 Task: In the  document Niagara.html Add another  'page' Use the Tool Explore 'and look for brief about the picture in first page, copy 2-3 lines in second sheet.' Align the text to the center
Action: Mouse moved to (129, 74)
Screenshot: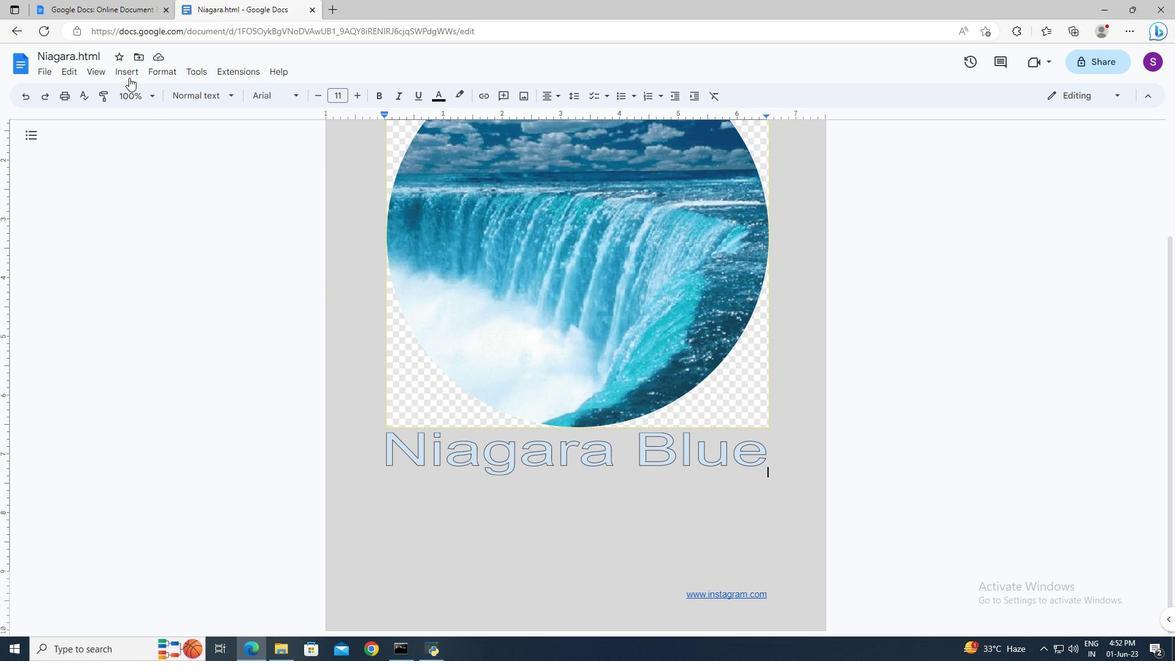 
Action: Mouse pressed left at (129, 74)
Screenshot: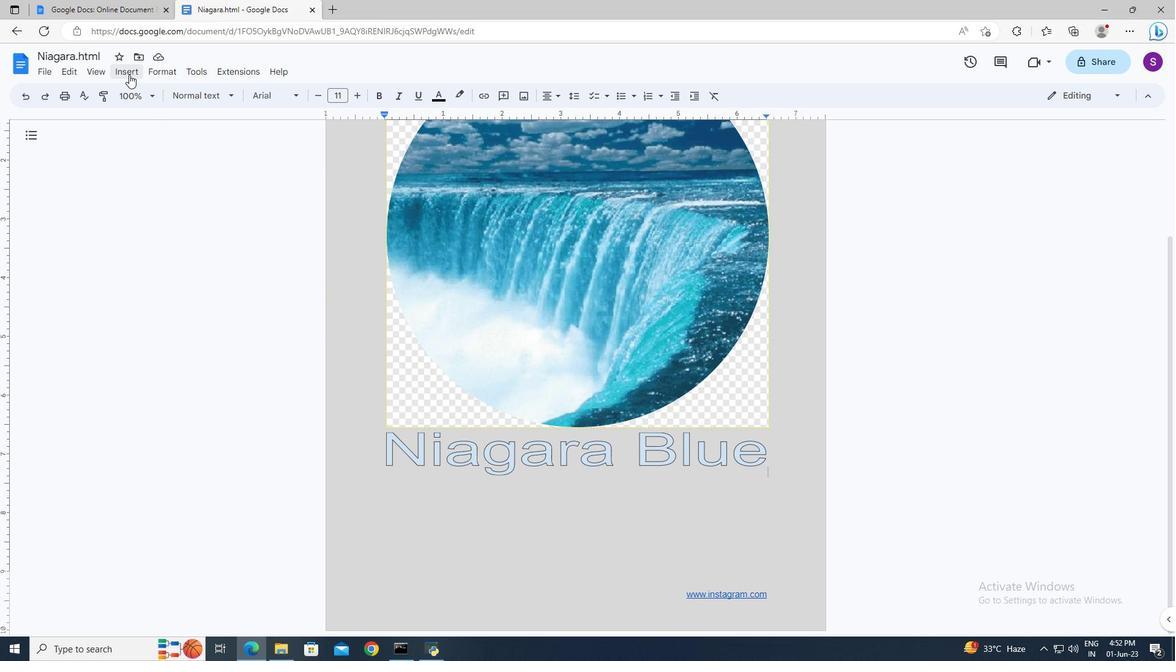 
Action: Mouse moved to (325, 421)
Screenshot: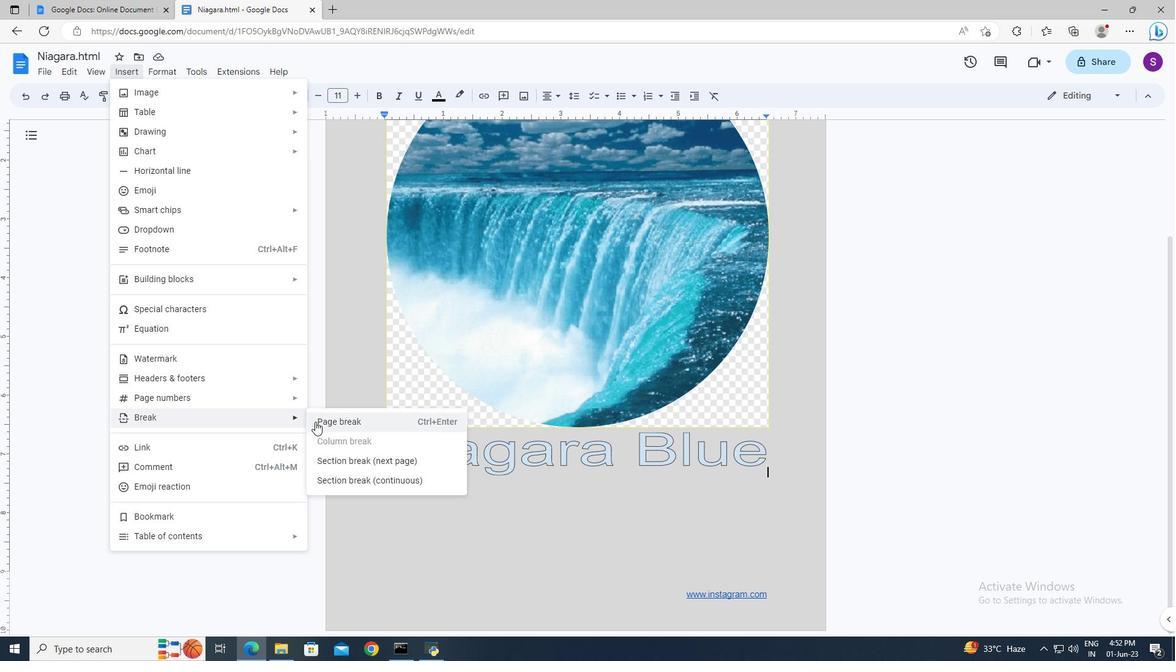 
Action: Mouse pressed left at (325, 421)
Screenshot: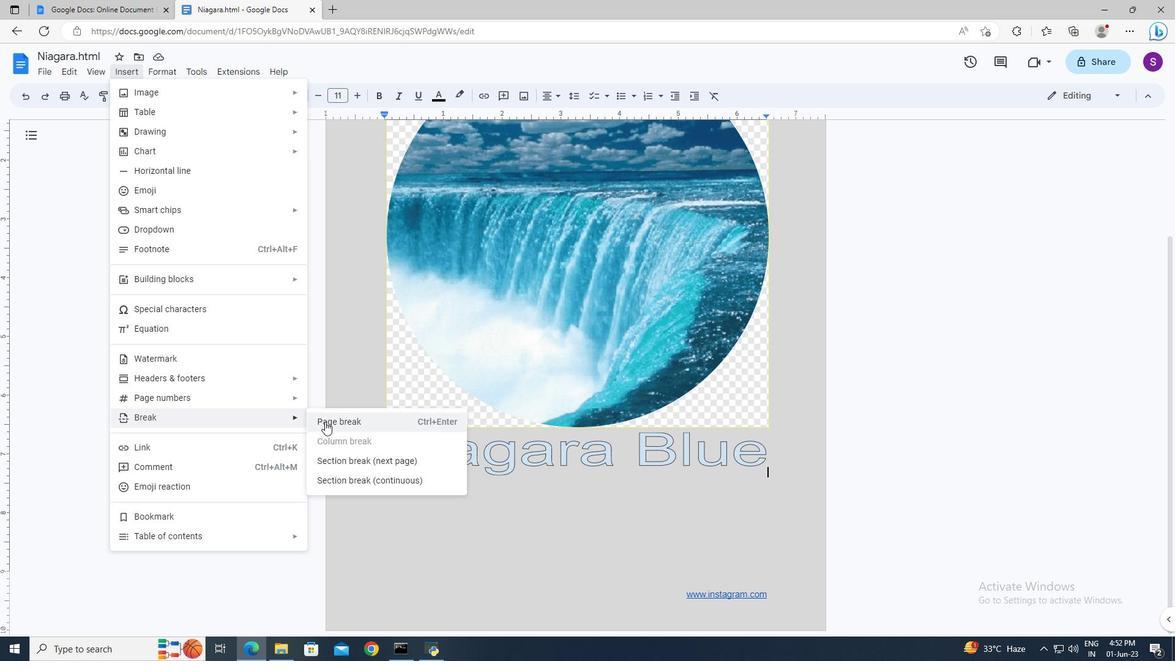 
Action: Mouse moved to (205, 72)
Screenshot: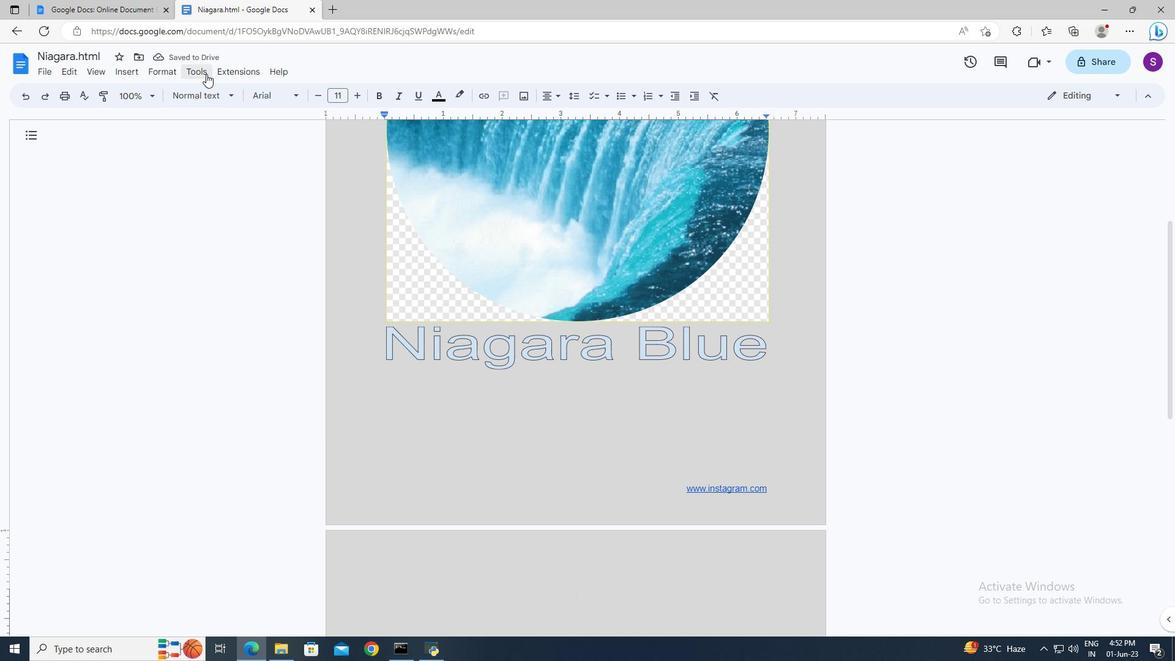 
Action: Mouse pressed left at (205, 72)
Screenshot: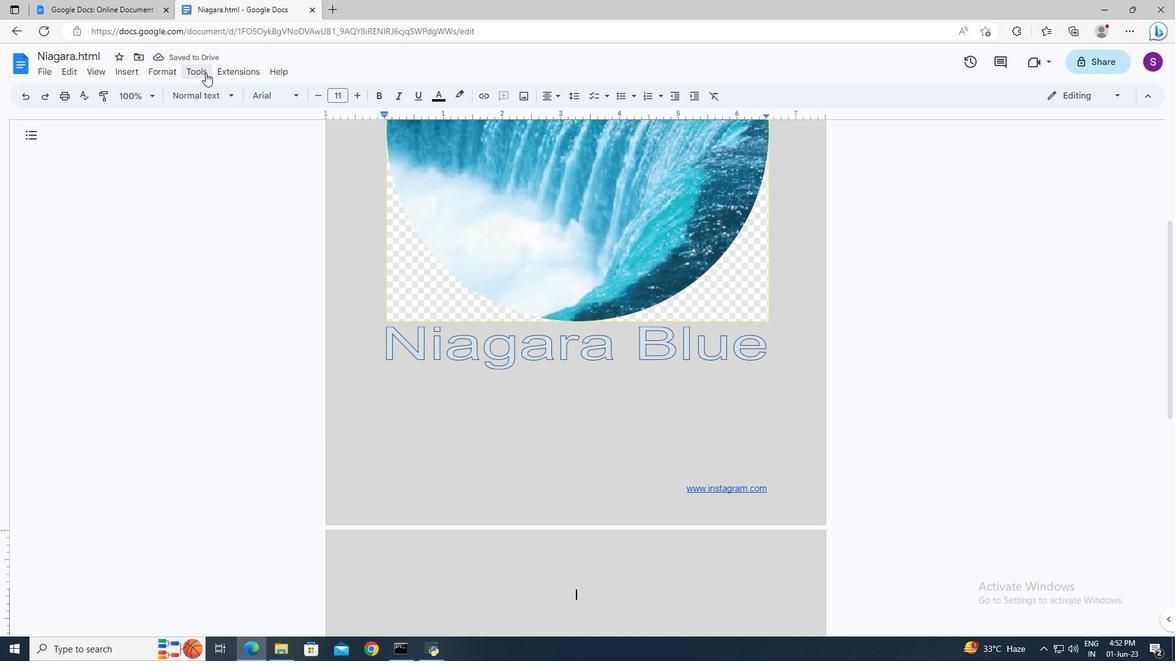 
Action: Mouse moved to (230, 206)
Screenshot: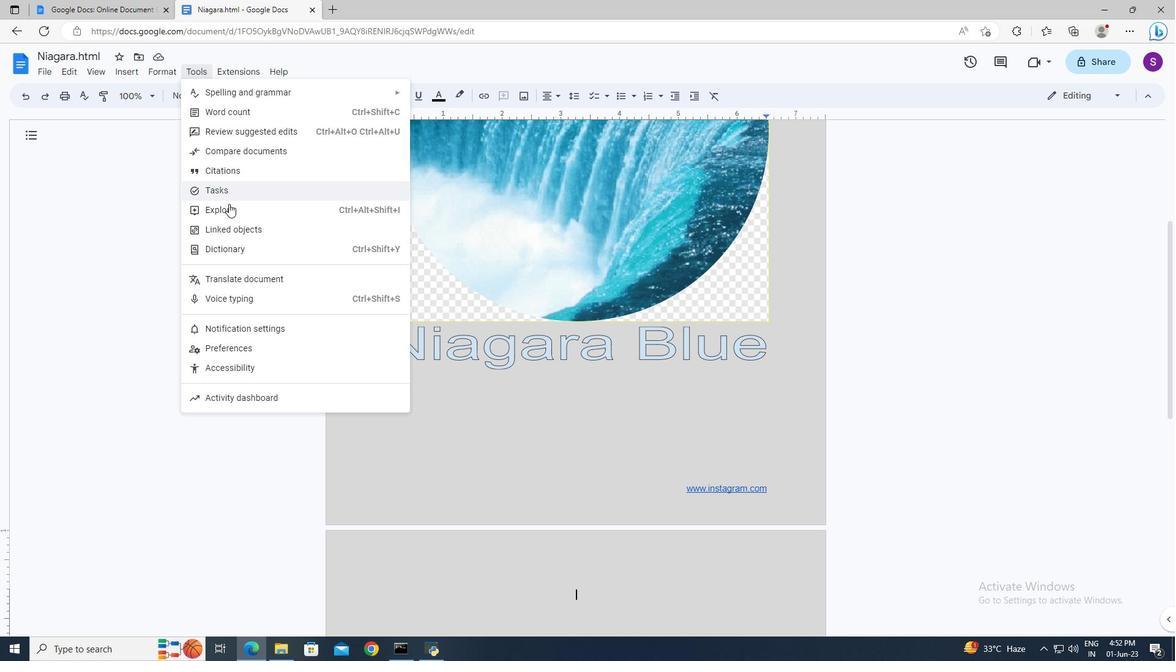 
Action: Mouse pressed left at (230, 206)
Screenshot: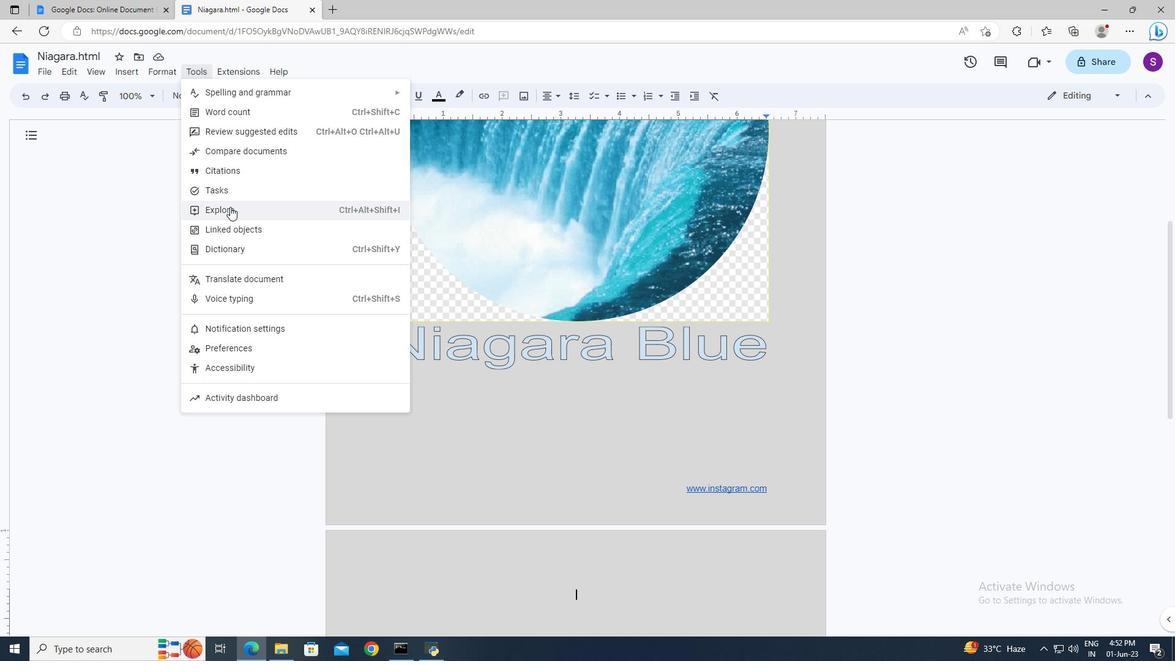 
Action: Mouse moved to (1038, 128)
Screenshot: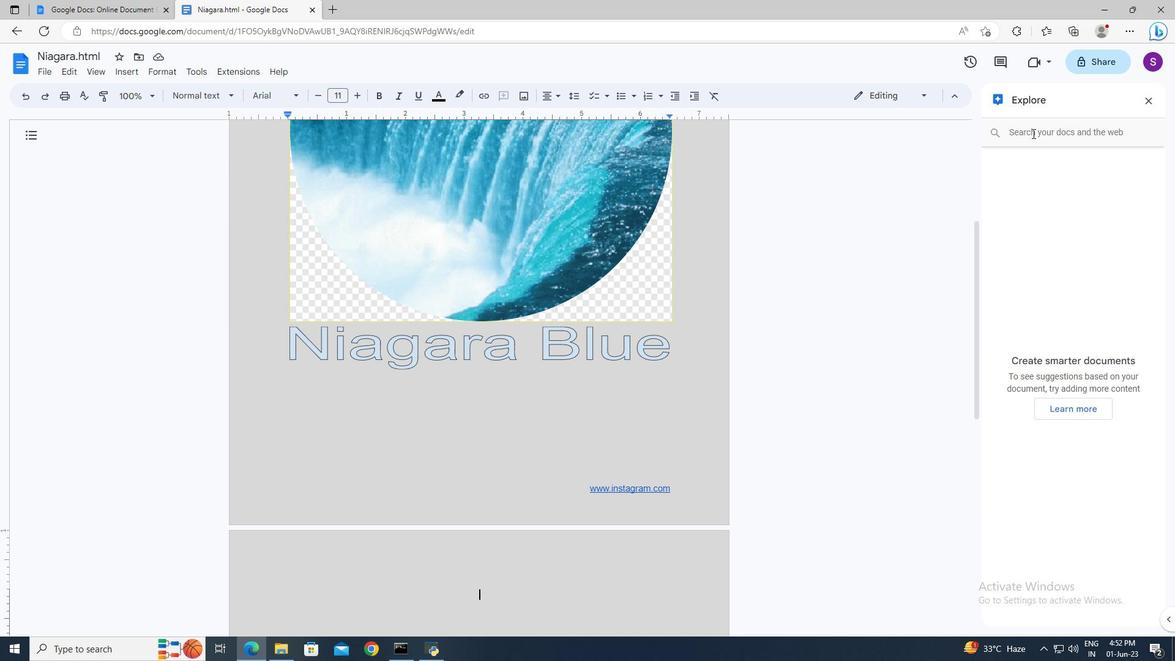 
Action: Mouse pressed left at (1038, 128)
Screenshot: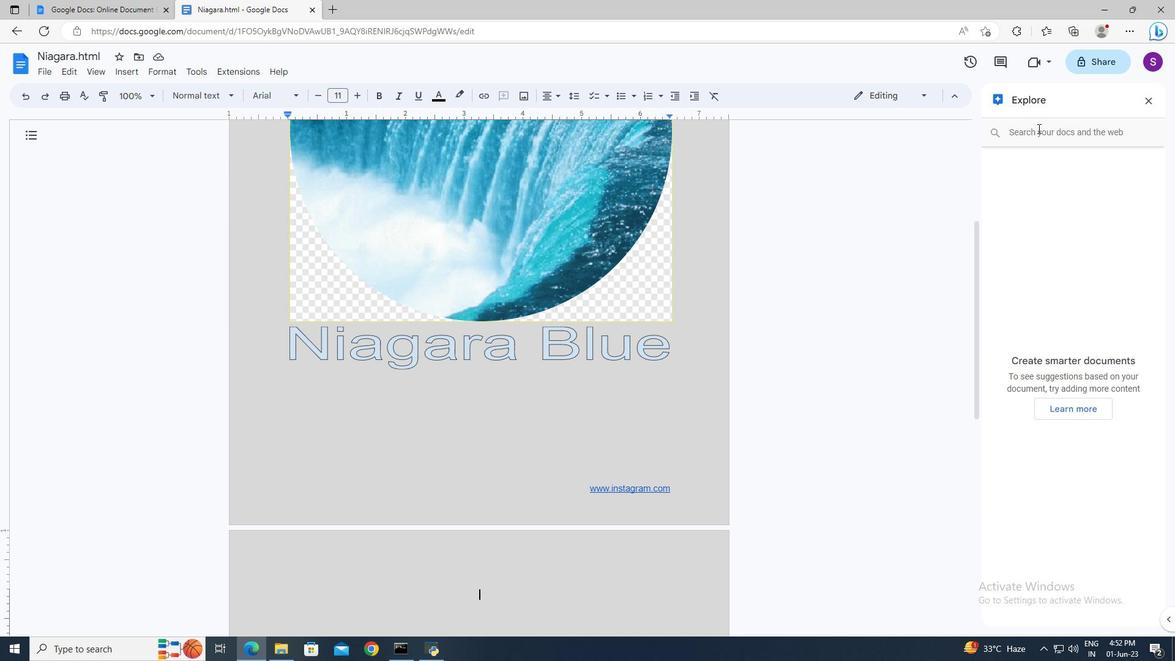 
Action: Key pressed brief<Key.space>about<Key.space>niagara<Key.space>falls<Key.enter>
Screenshot: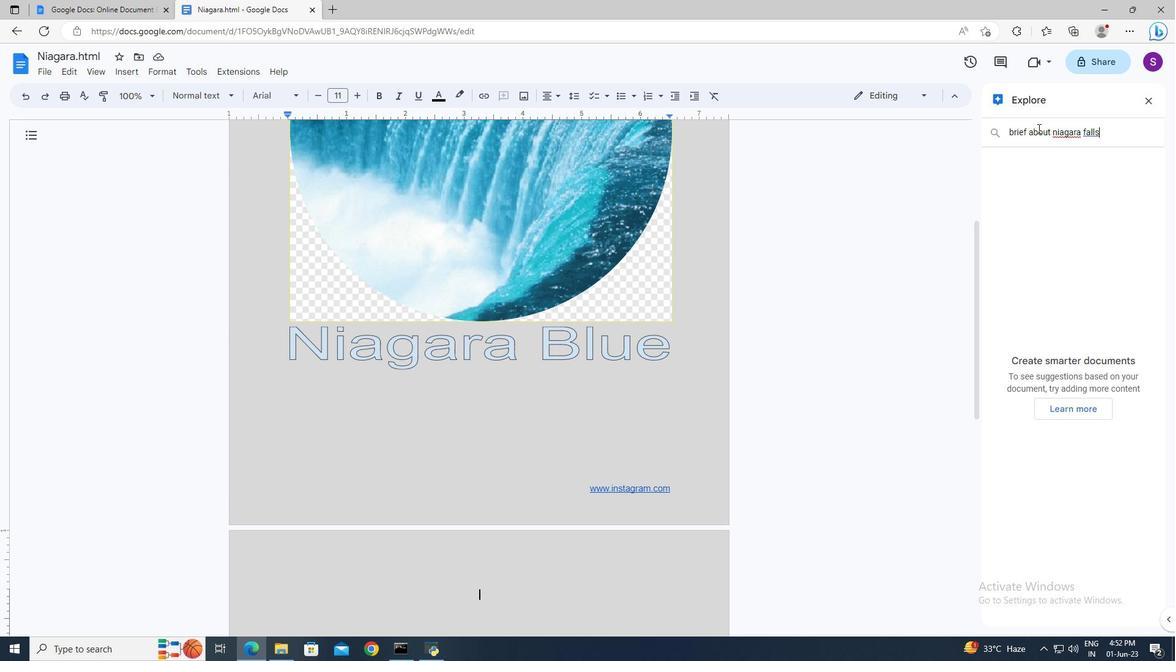 
Action: Mouse moved to (1074, 167)
Screenshot: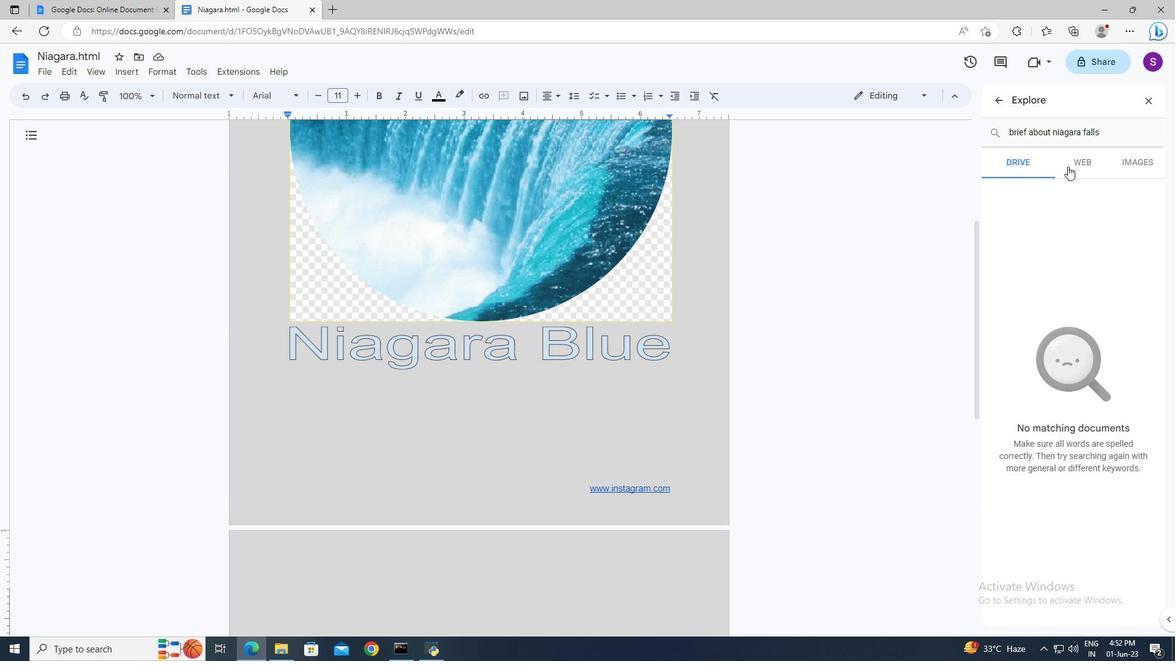 
Action: Mouse pressed left at (1074, 167)
Screenshot: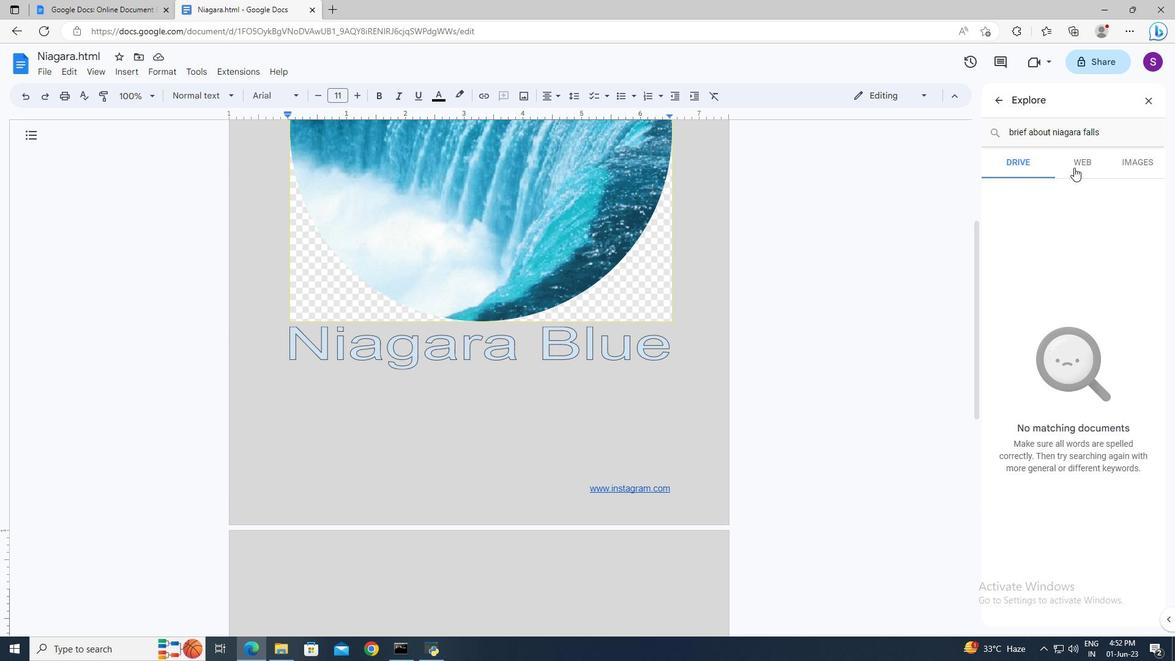 
Action: Mouse moved to (993, 266)
Screenshot: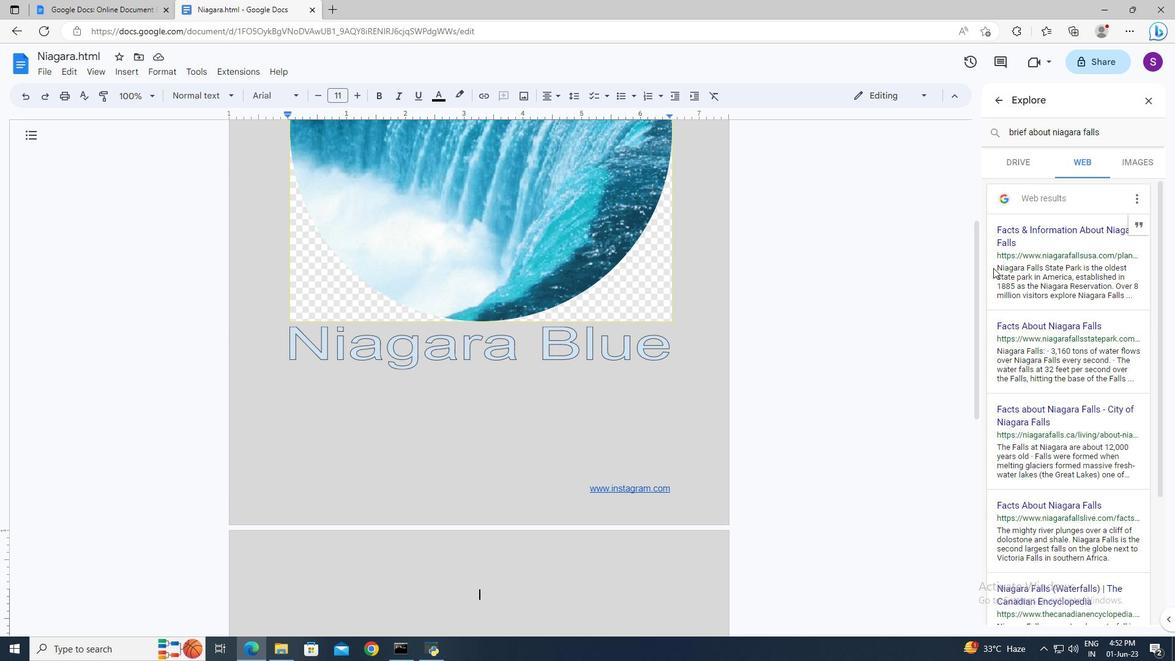 
Action: Mouse pressed left at (993, 266)
Screenshot: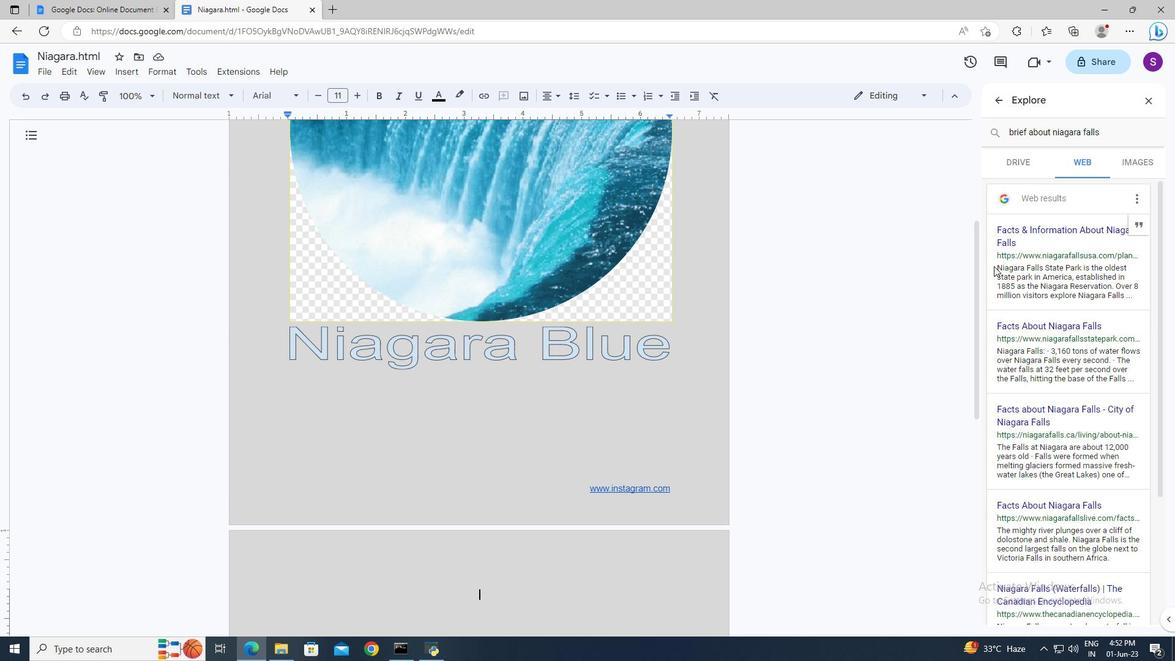 
Action: Mouse moved to (1085, 277)
Screenshot: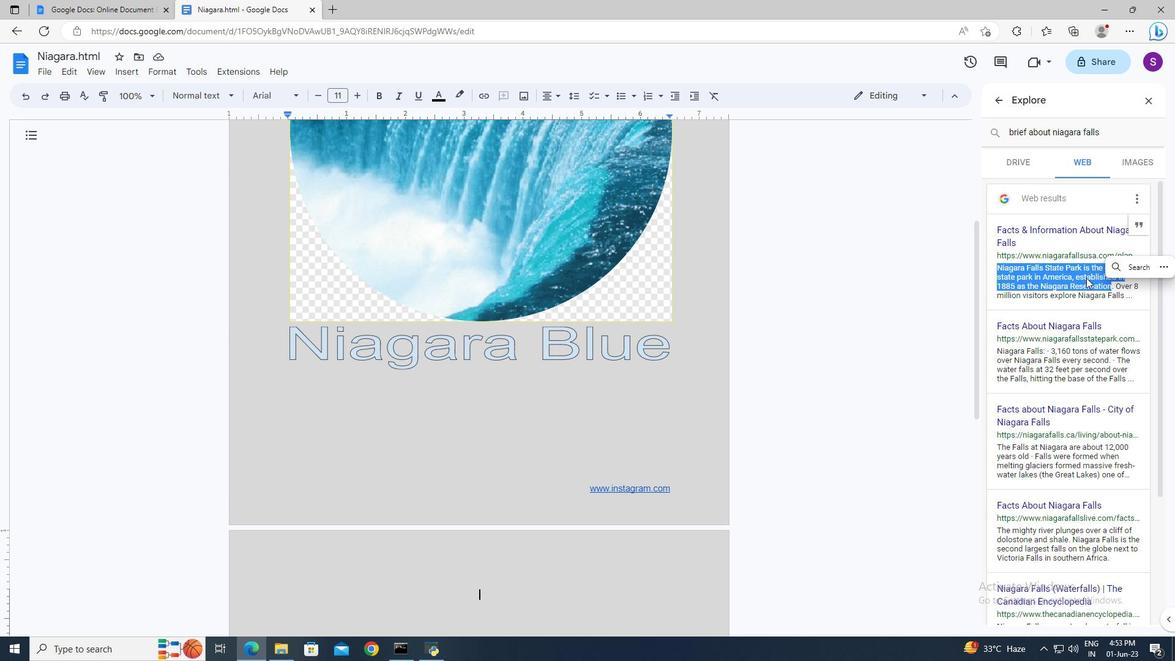 
Action: Key pressed ctrl+C
Screenshot: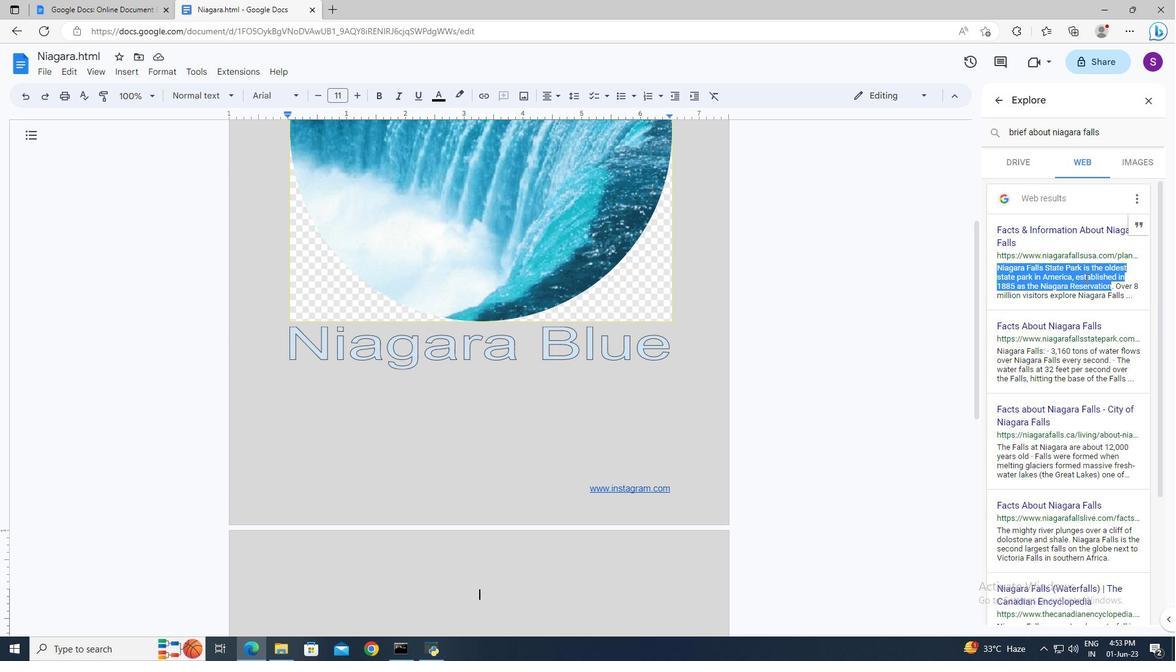
Action: Mouse moved to (477, 512)
Screenshot: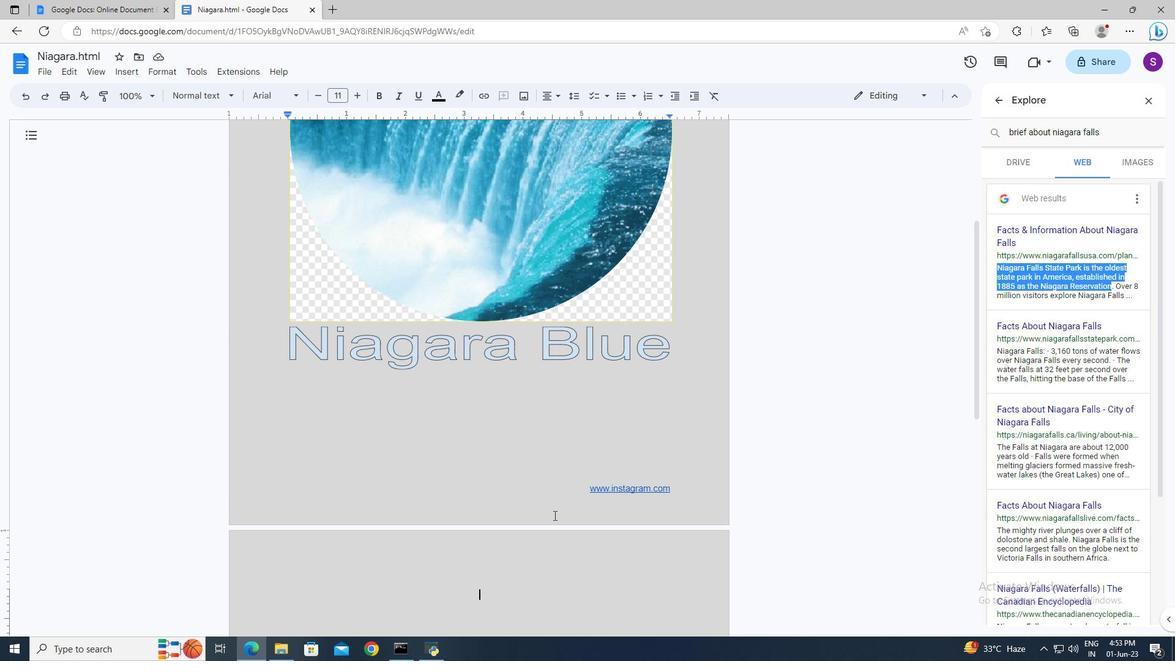 
Action: Mouse scrolled (477, 511) with delta (0, 0)
Screenshot: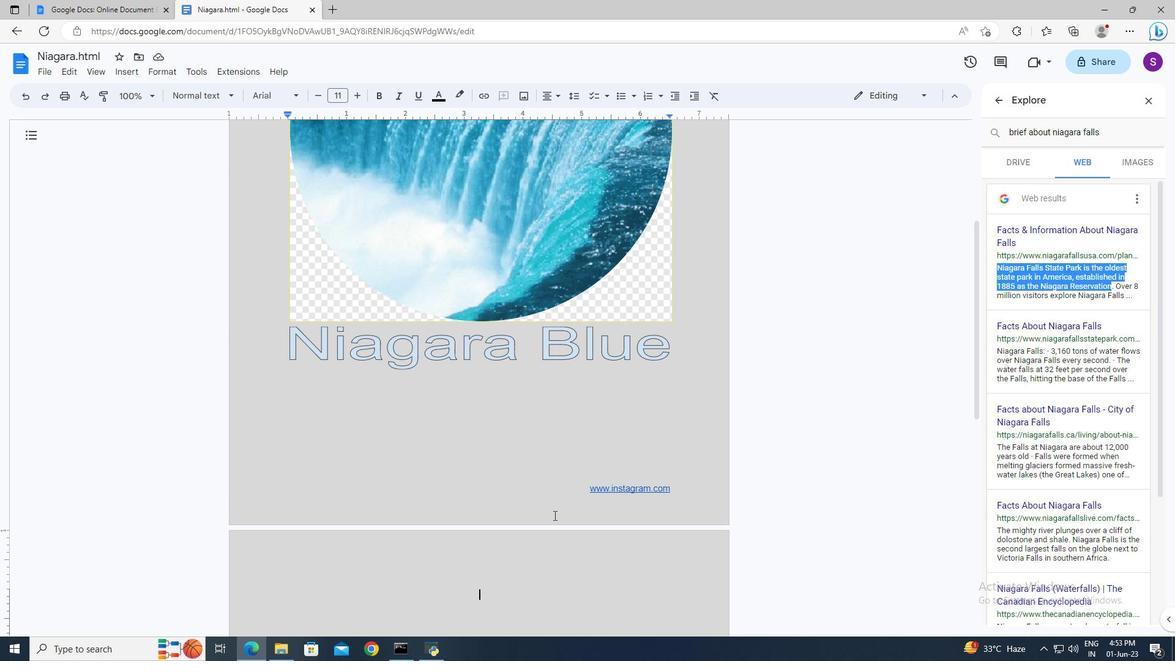
Action: Mouse moved to (476, 512)
Screenshot: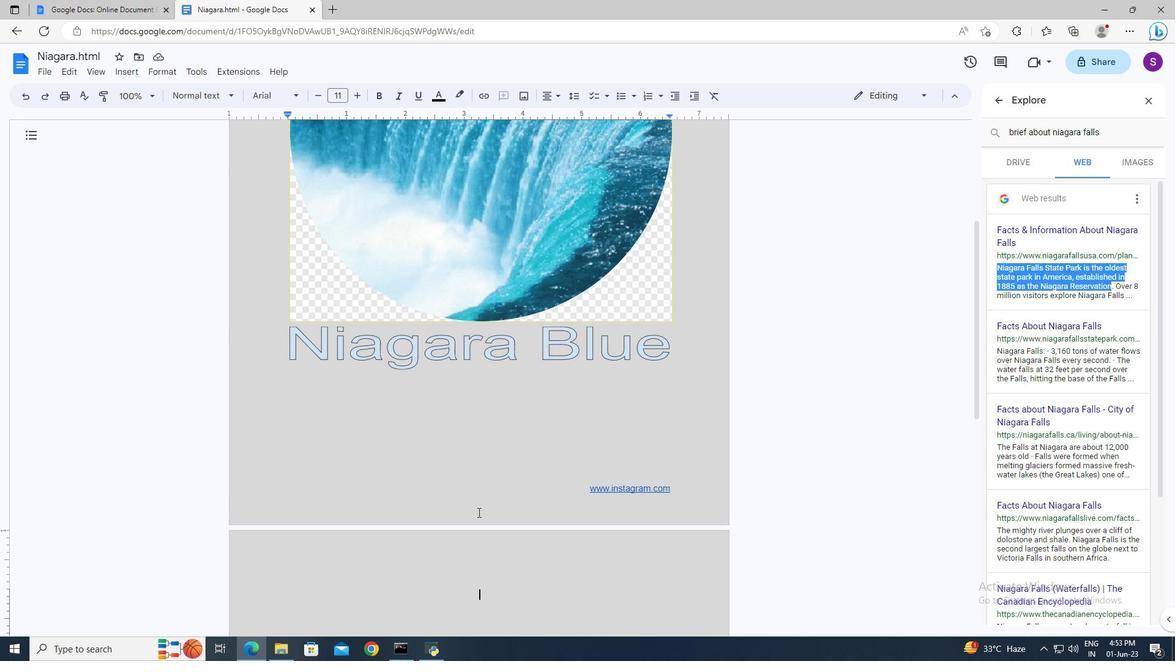 
Action: Mouse scrolled (476, 511) with delta (0, 0)
Screenshot: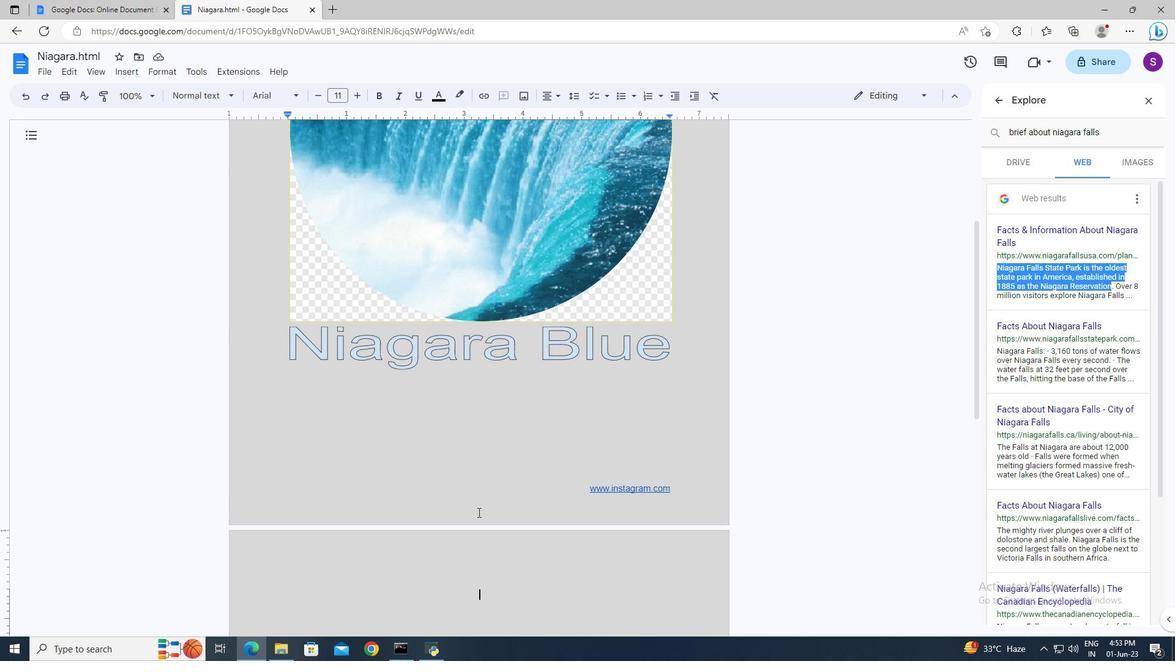 
Action: Mouse moved to (434, 435)
Screenshot: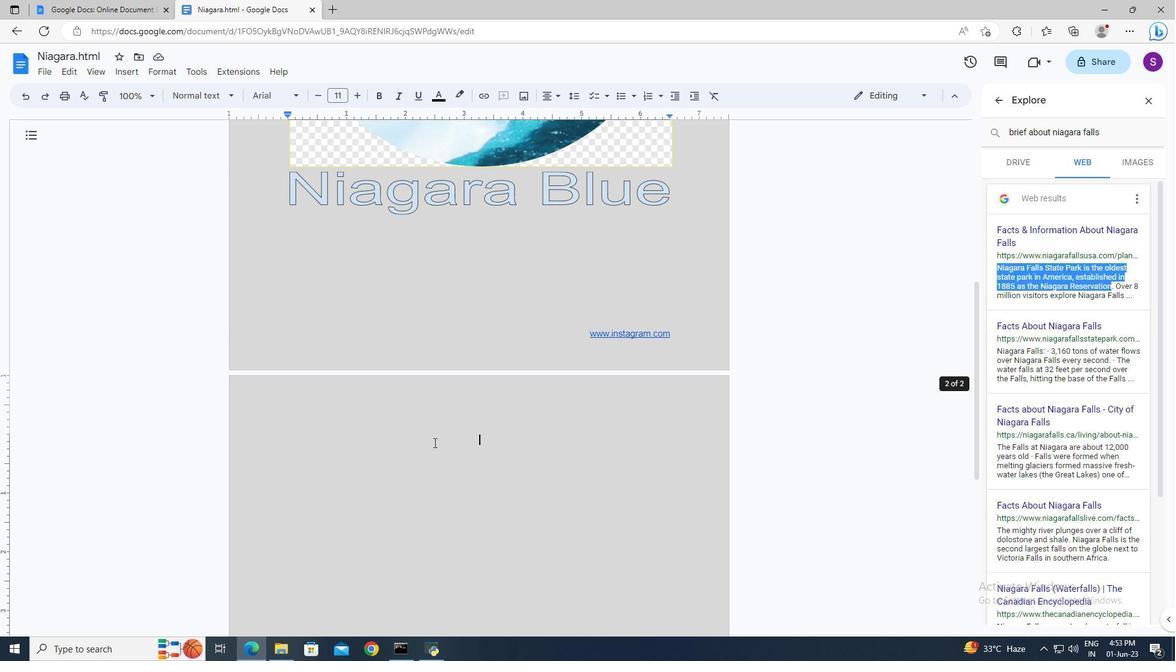 
Action: Mouse pressed left at (434, 435)
Screenshot: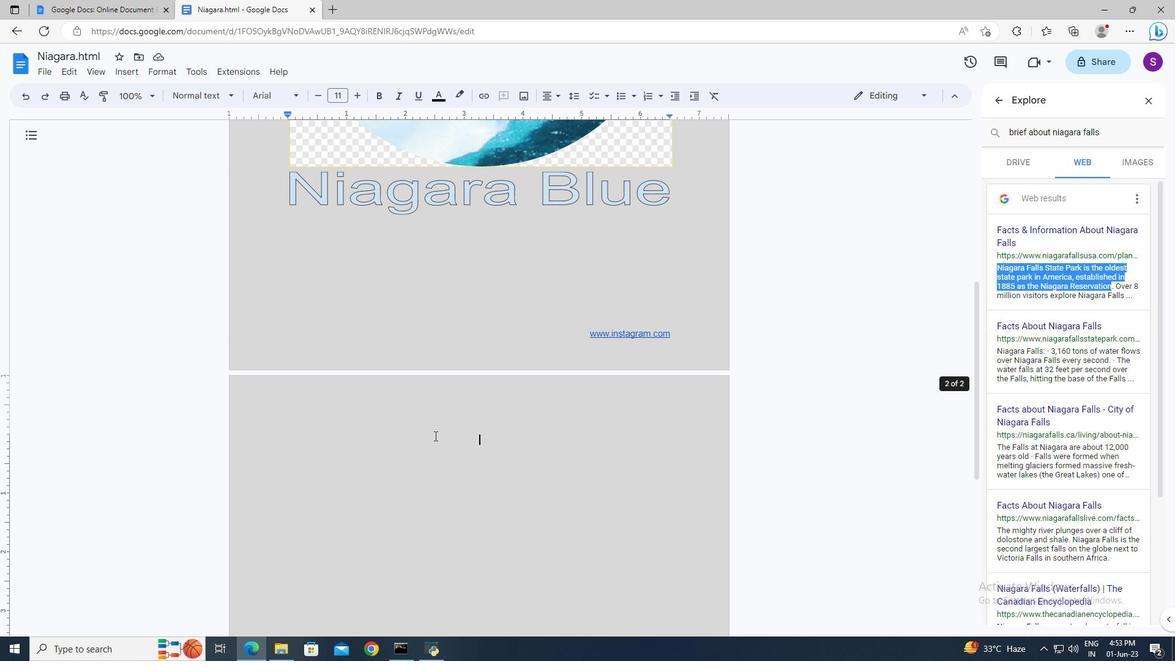 
Action: Mouse pressed right at (434, 435)
Screenshot: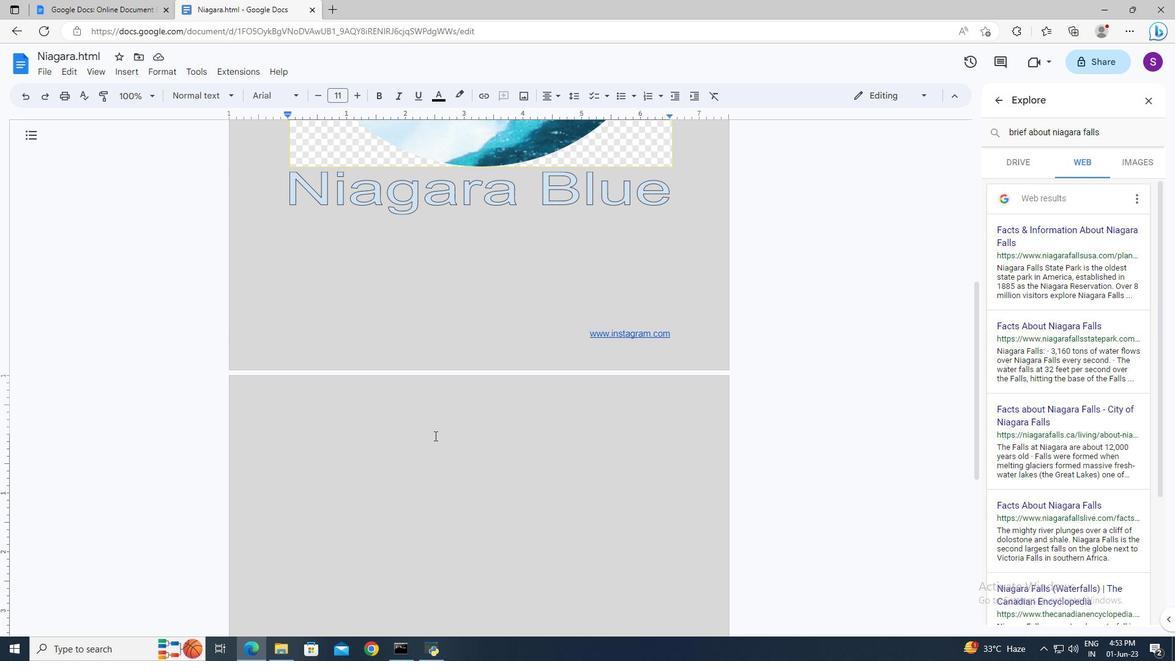 
Action: Mouse moved to (489, 298)
Screenshot: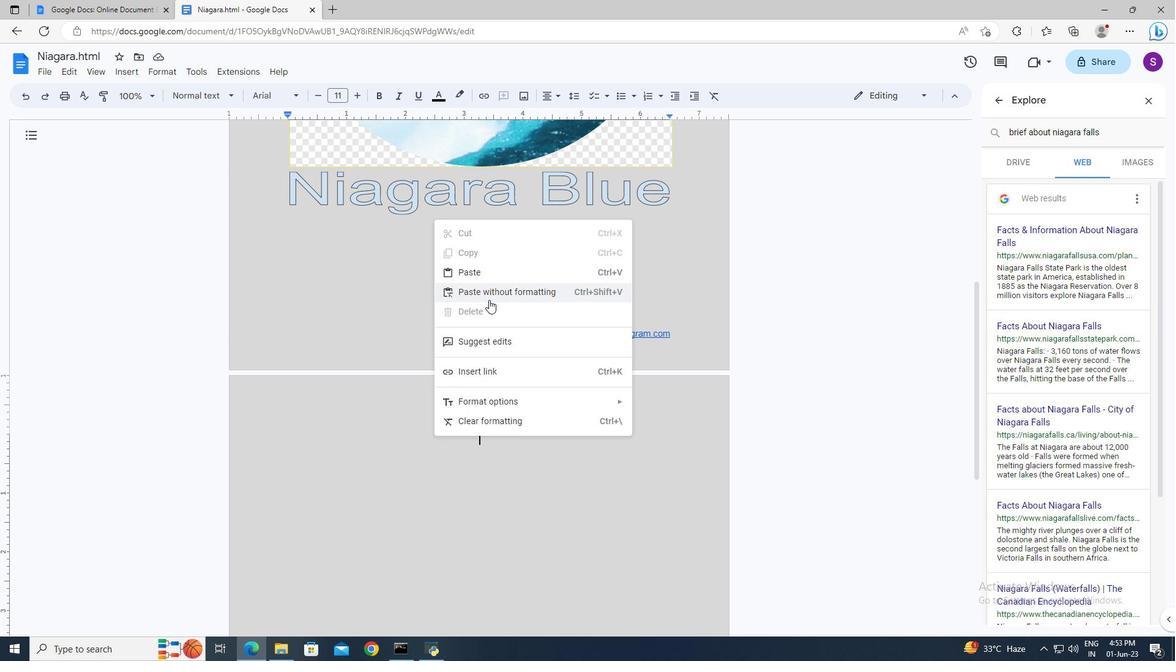 
Action: Mouse pressed left at (489, 298)
Screenshot: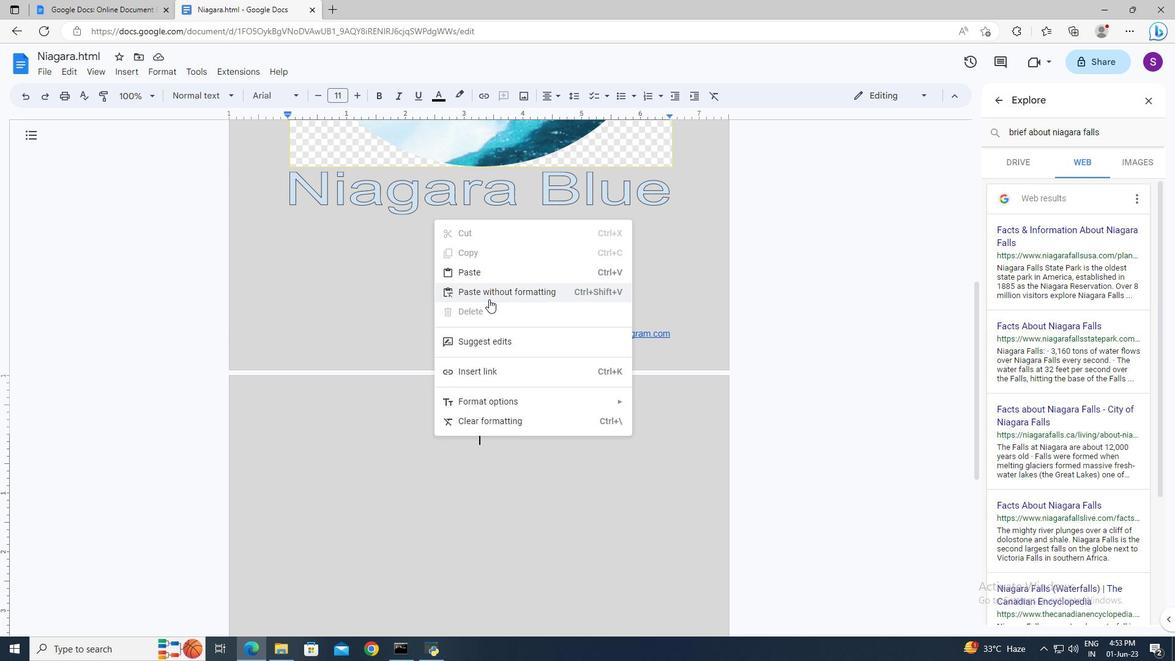 
Action: Mouse moved to (512, 441)
Screenshot: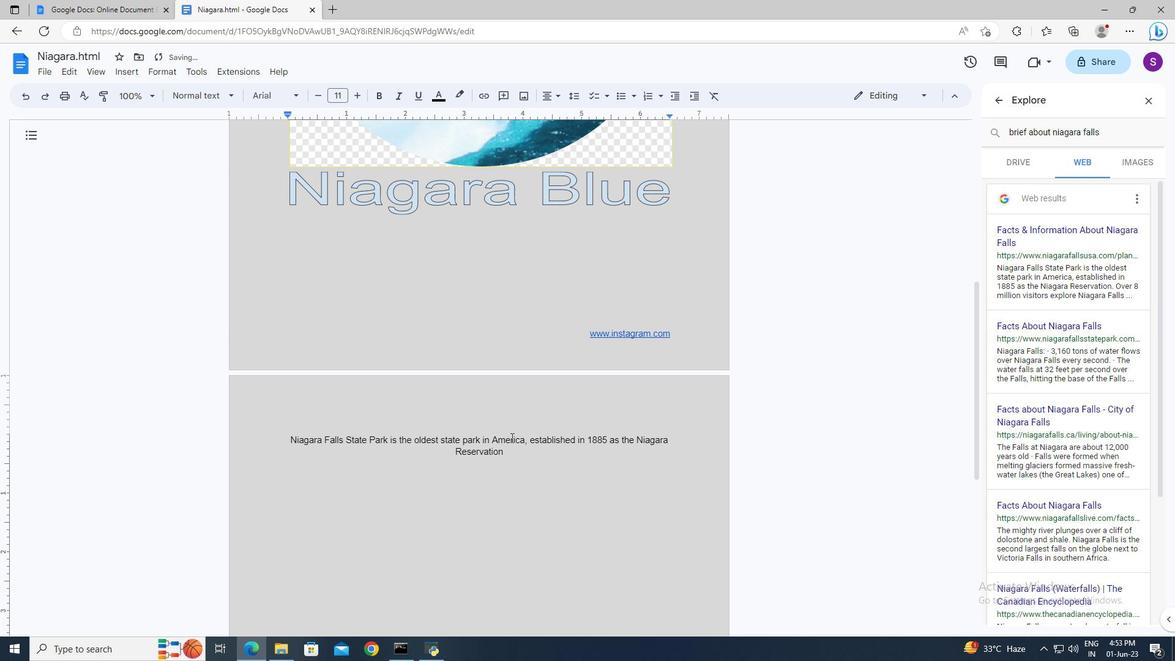 
Action: Key pressed ctrl+A
Screenshot: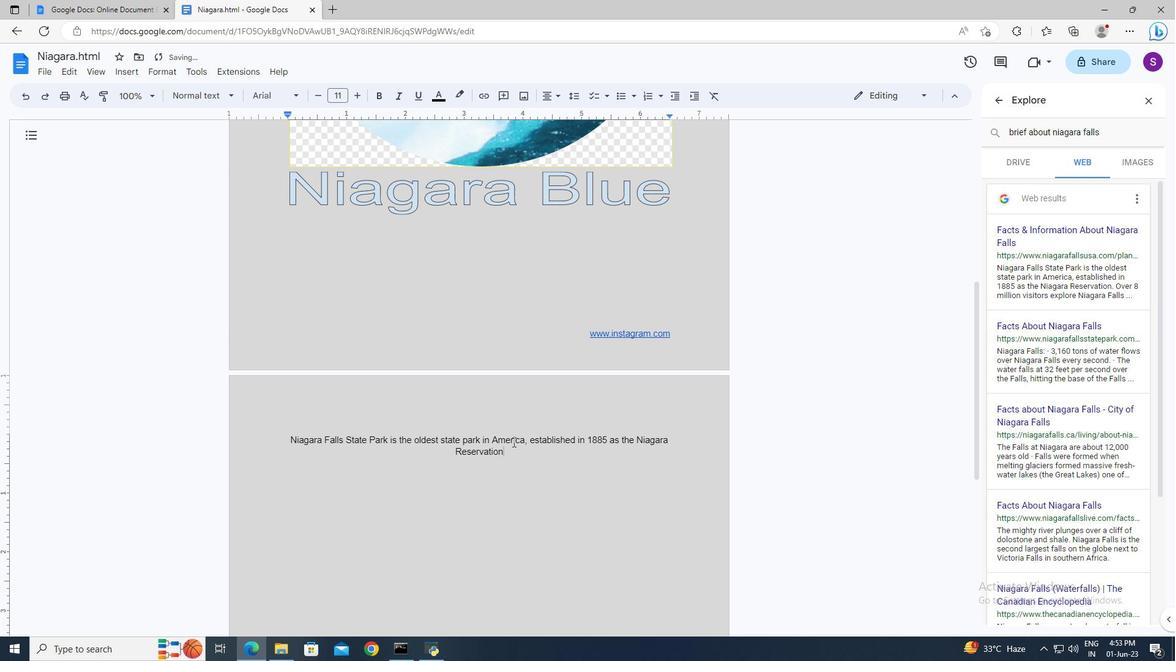 
Action: Mouse moved to (515, 449)
Screenshot: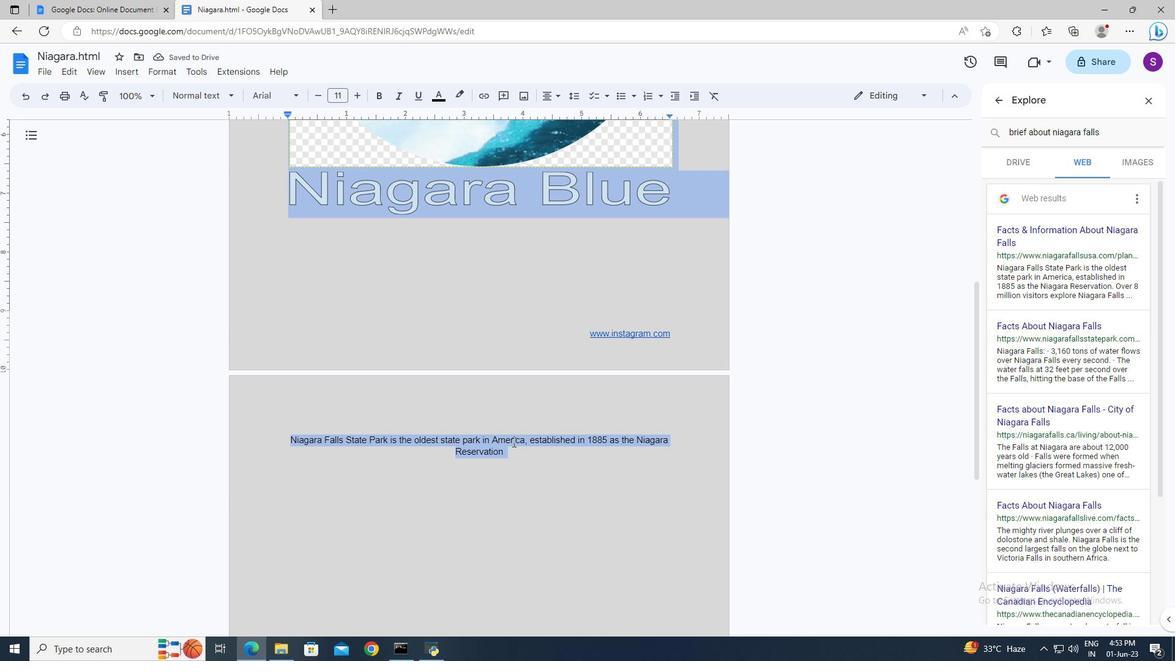 
Action: Mouse pressed left at (515, 449)
Screenshot: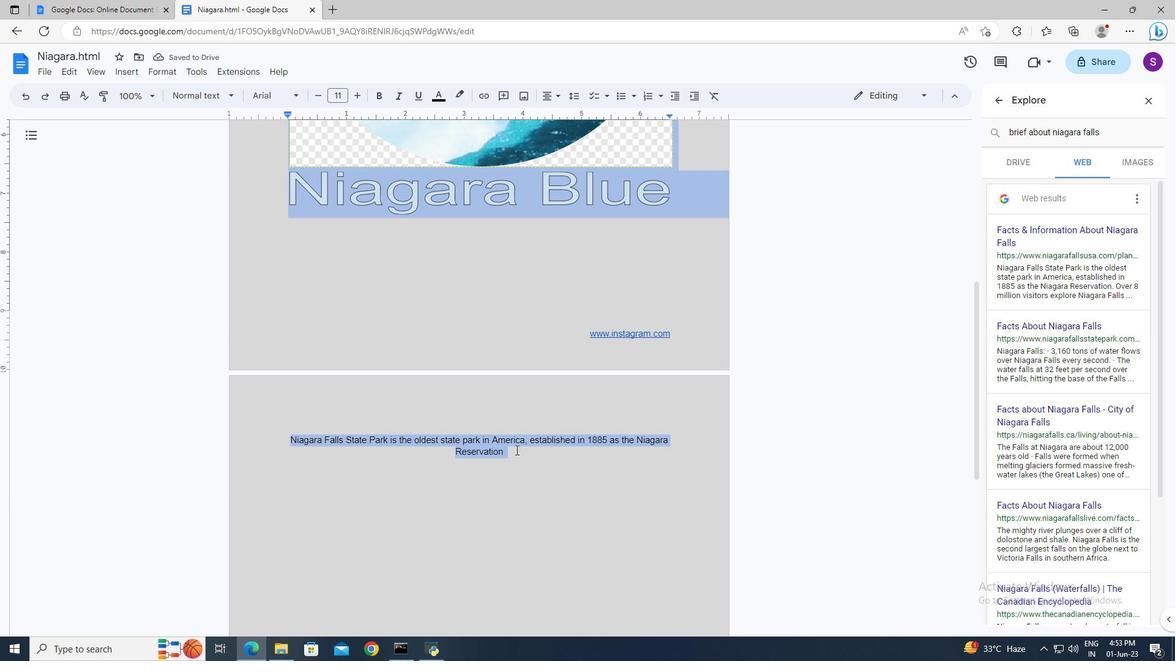 
Action: Key pressed <Key.shift><Key.up>
Screenshot: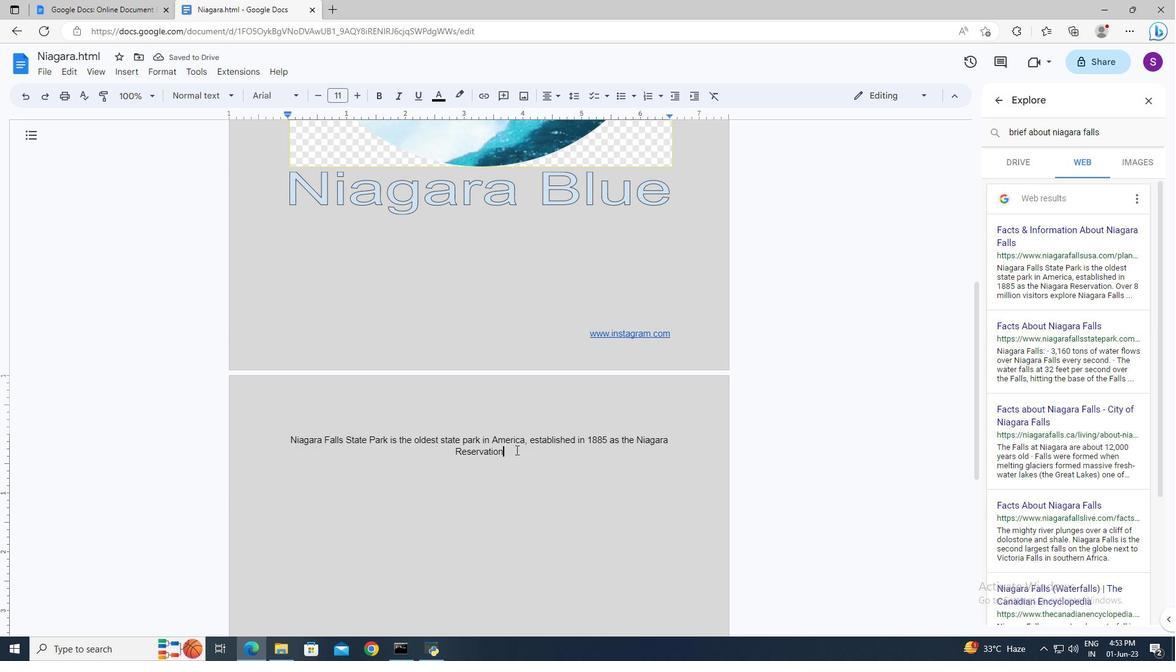 
Action: Mouse moved to (543, 96)
Screenshot: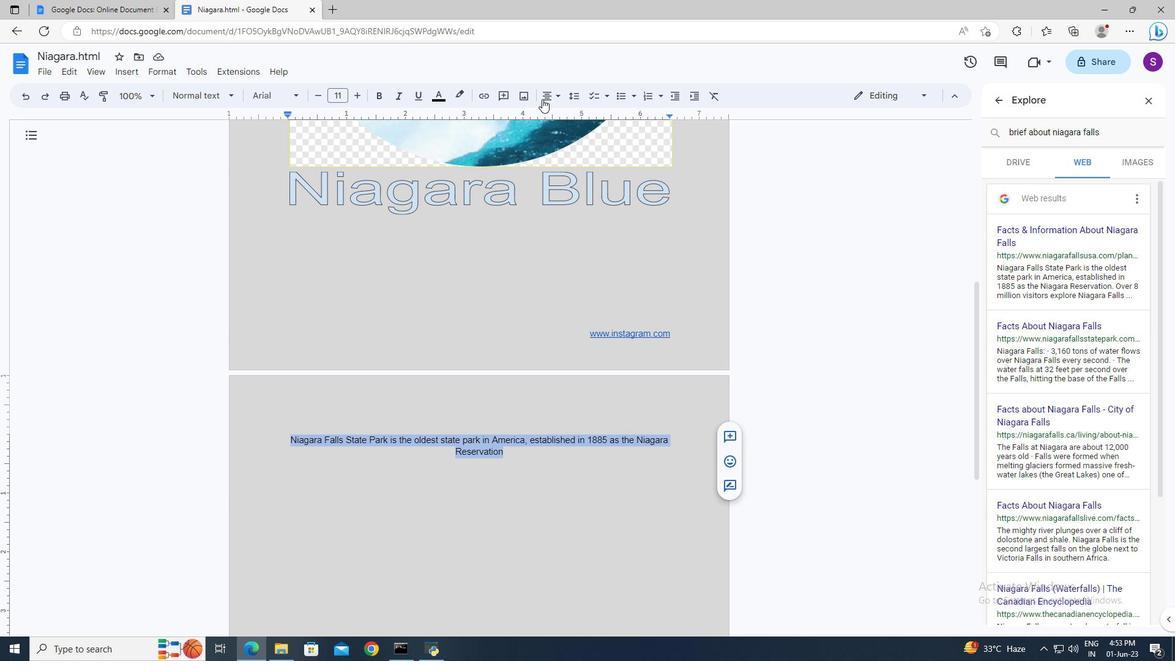 
Action: Mouse pressed left at (543, 96)
Screenshot: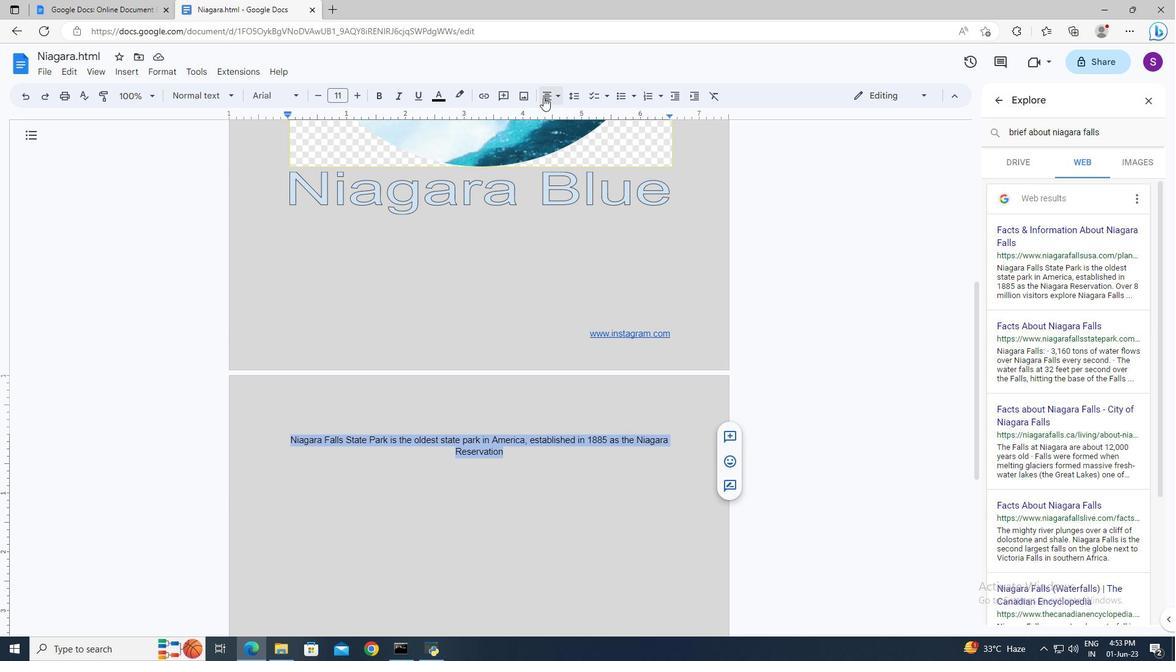 
Action: Mouse moved to (561, 116)
Screenshot: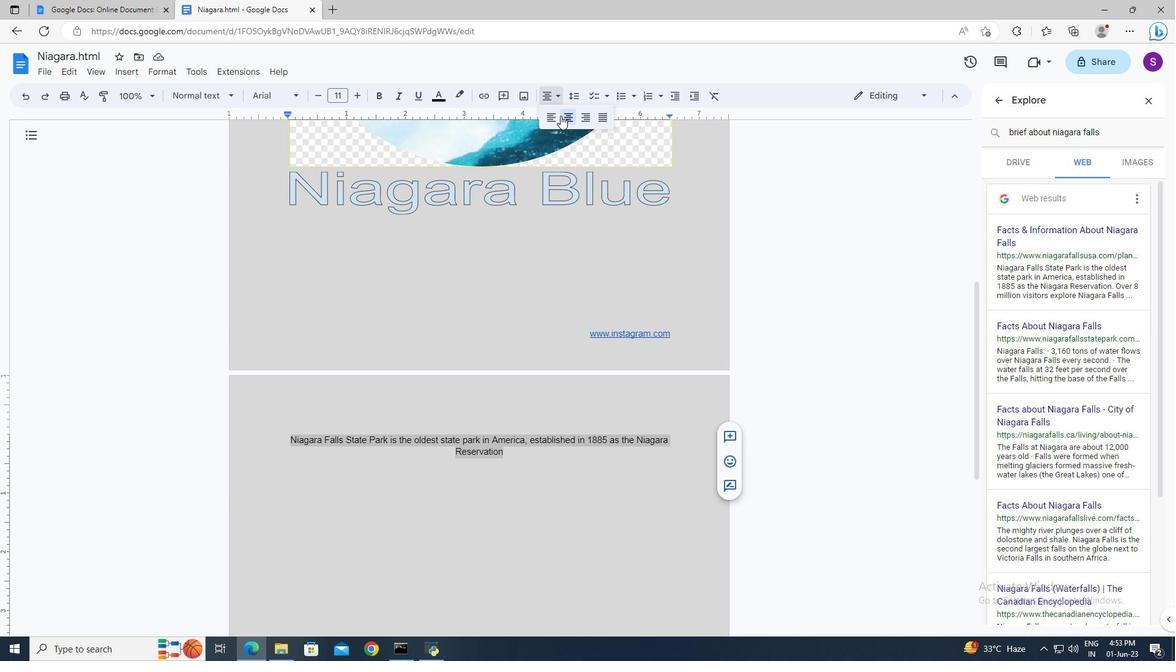 
Action: Mouse pressed left at (561, 116)
Screenshot: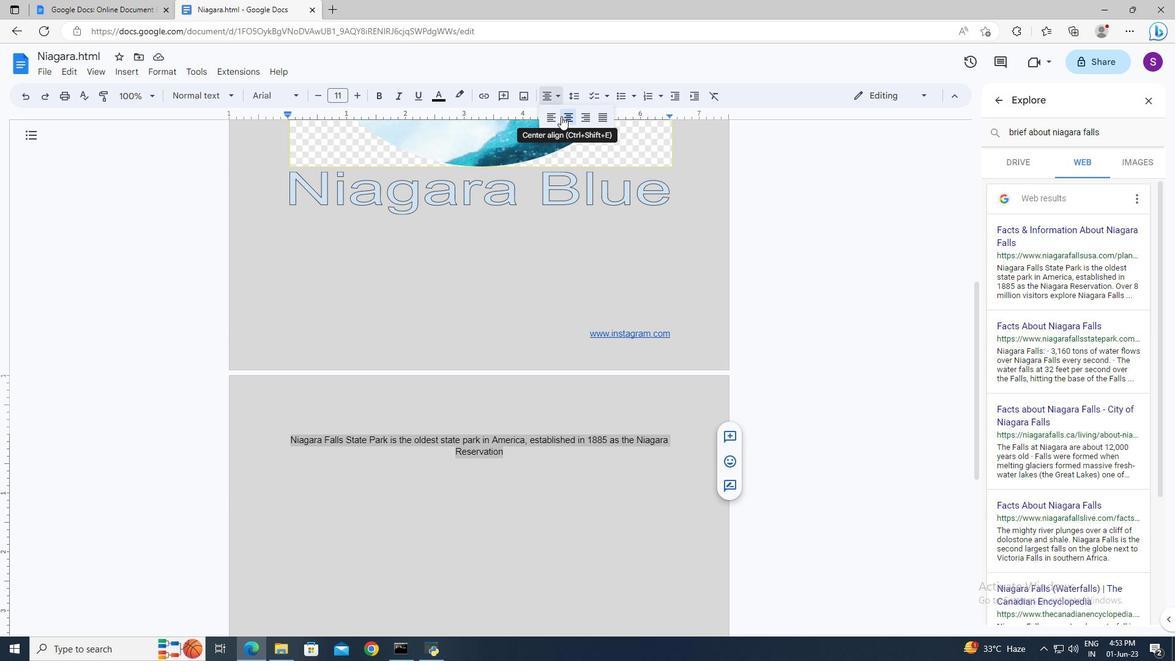 
Action: Mouse moved to (555, 455)
Screenshot: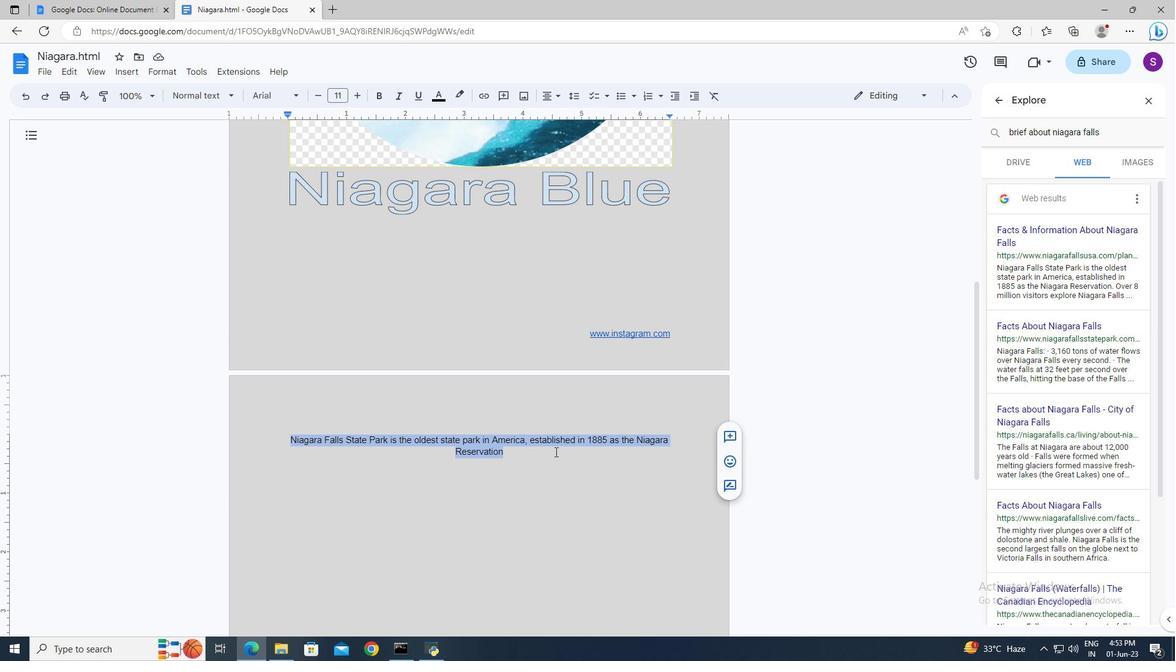 
Action: Mouse pressed left at (555, 455)
Screenshot: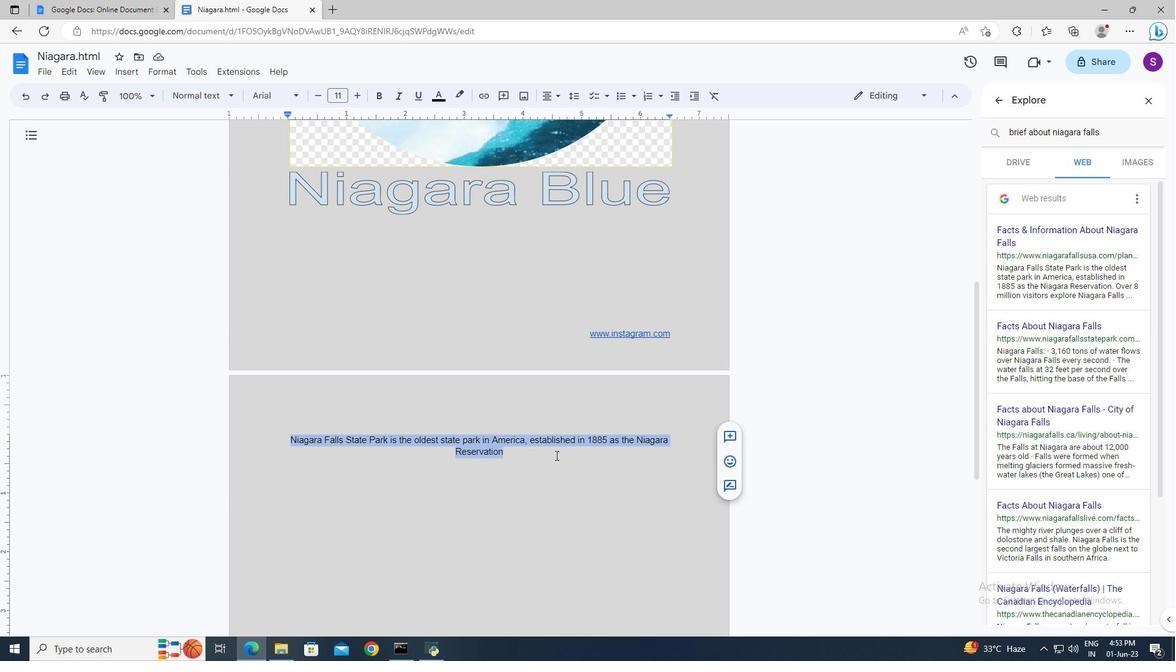 
